Task: In the sheet Budget Analysis ToolFont size of heading  18 Font style of dataoswald 'Font size of data '9 Alignment of headline & dataAlign center.   Fill color in heading, Red Font color of dataIn the sheet   Quantum Sales log   book
Action: Mouse moved to (108, 44)
Screenshot: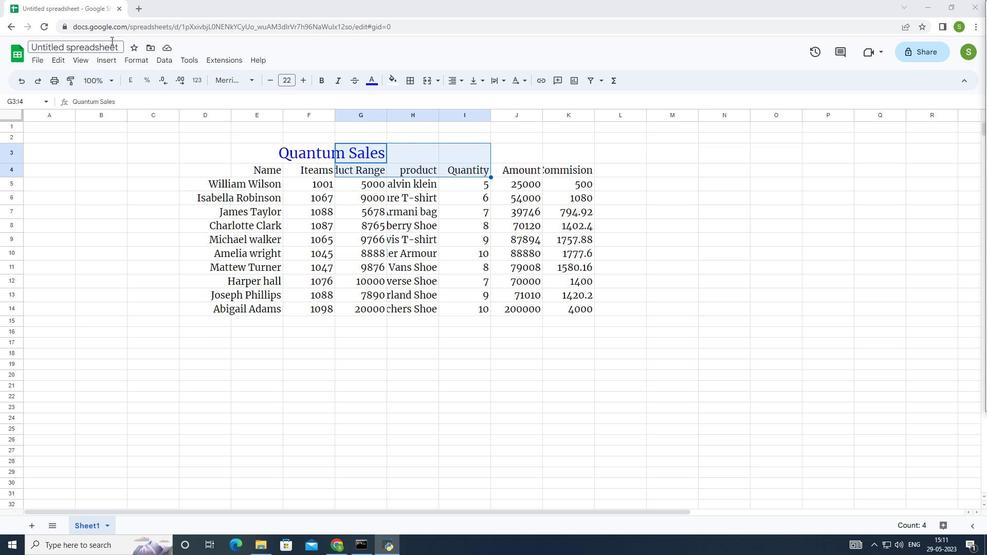
Action: Mouse pressed left at (108, 44)
Screenshot: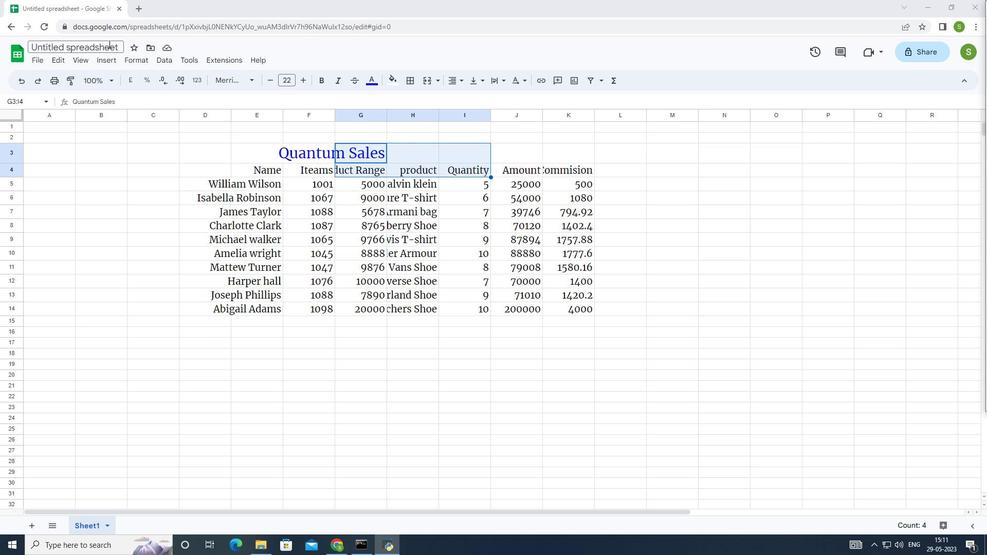 
Action: Mouse moved to (129, 49)
Screenshot: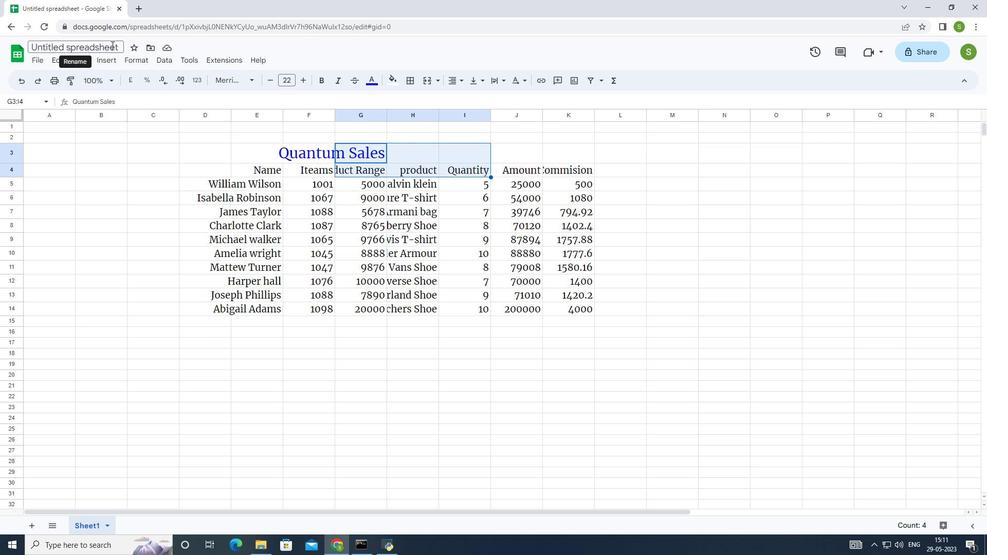 
Action: Key pressed <Key.shift>Budget<Key.space><Key.shift>SA<Key.backspace><Key.backspace><Key.shift>Analysis<Key.enter>
Screenshot: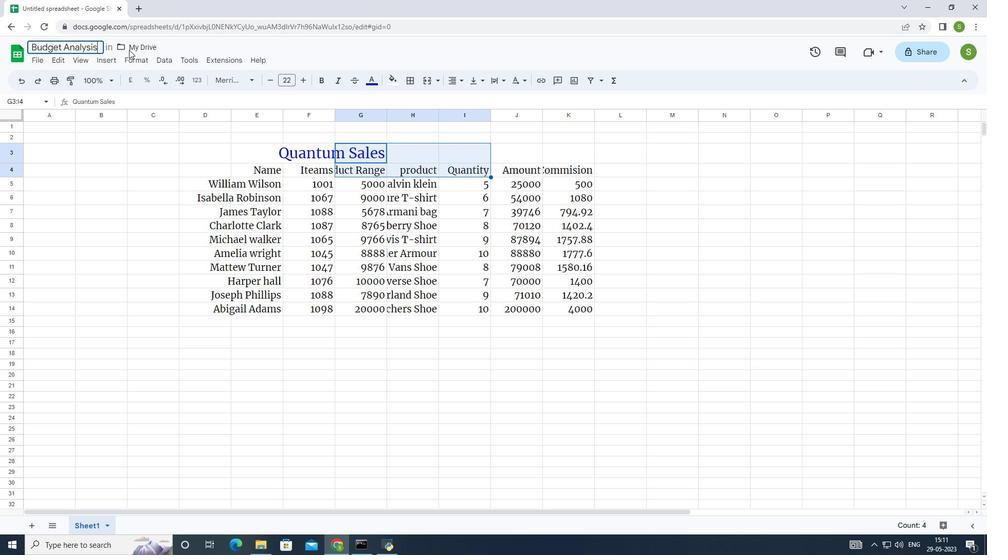 
Action: Mouse moved to (318, 149)
Screenshot: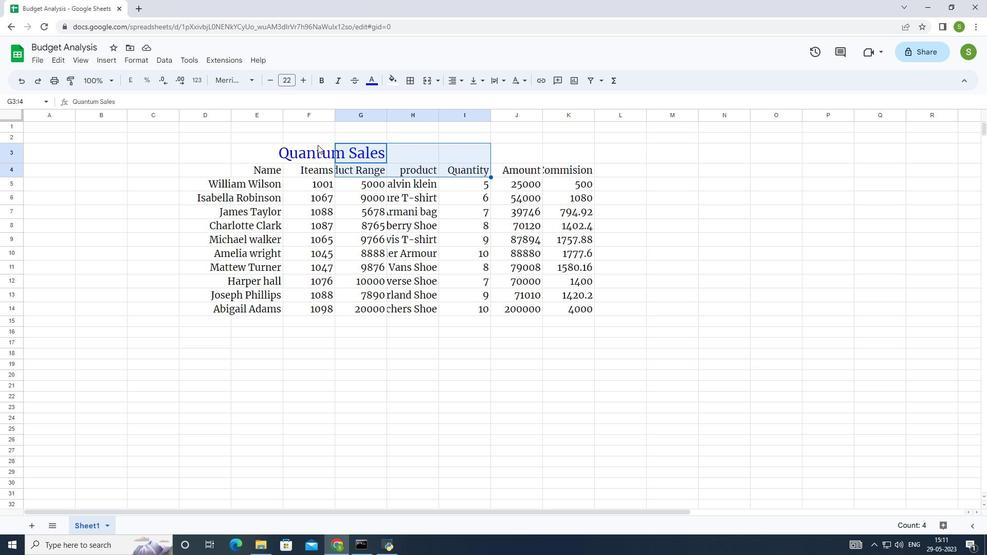 
Action: Mouse pressed left at (318, 149)
Screenshot: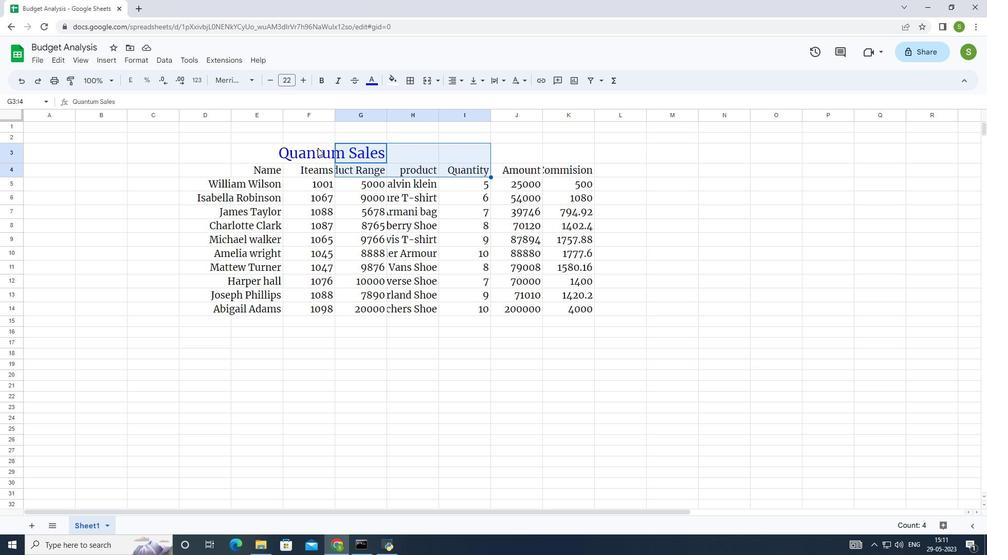 
Action: Mouse moved to (324, 150)
Screenshot: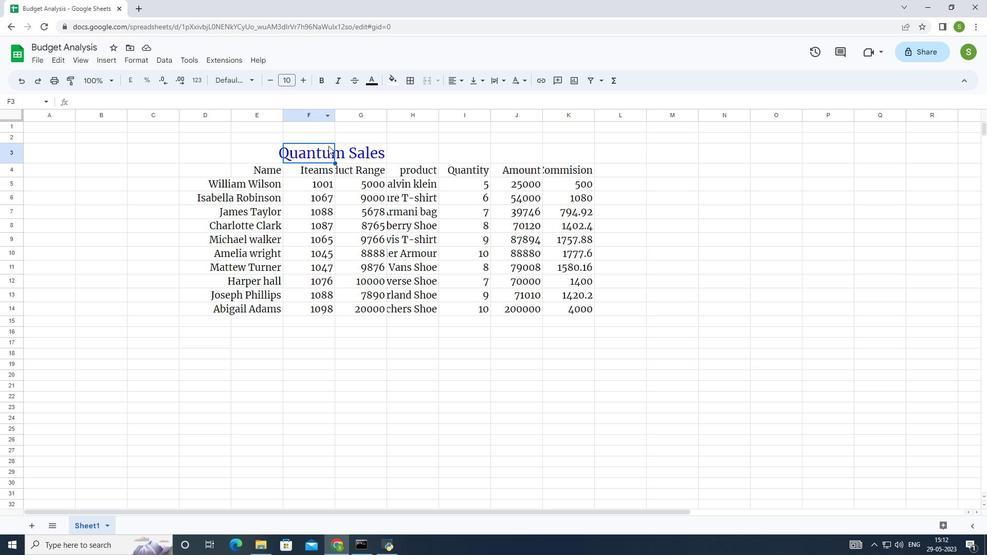 
Action: Mouse pressed left at (324, 150)
Screenshot: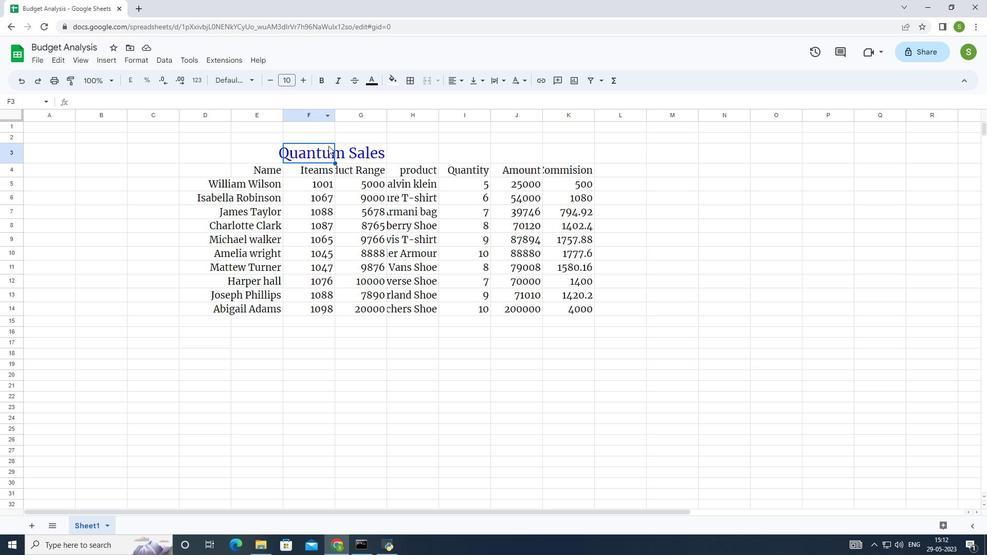 
Action: Mouse moved to (283, 144)
Screenshot: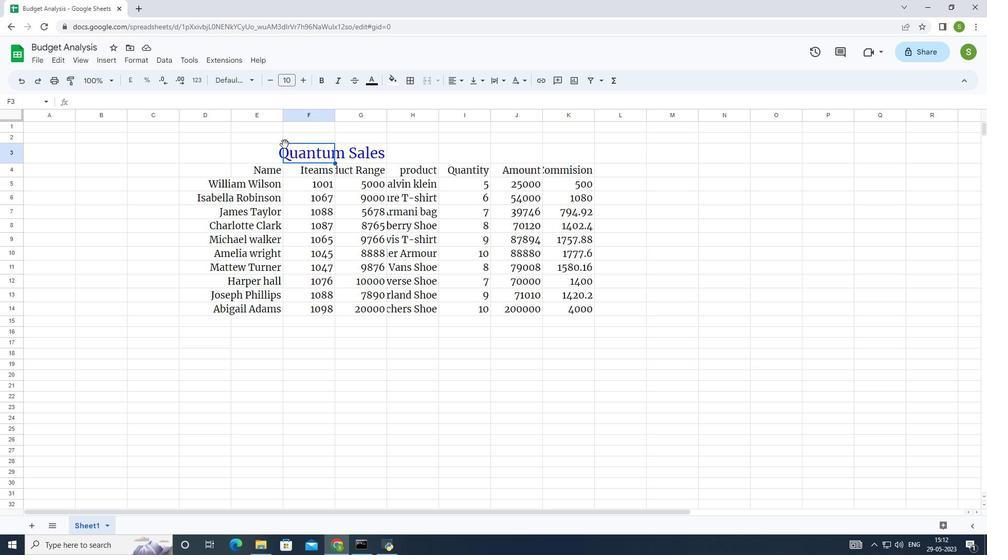 
Action: Mouse pressed left at (283, 144)
Screenshot: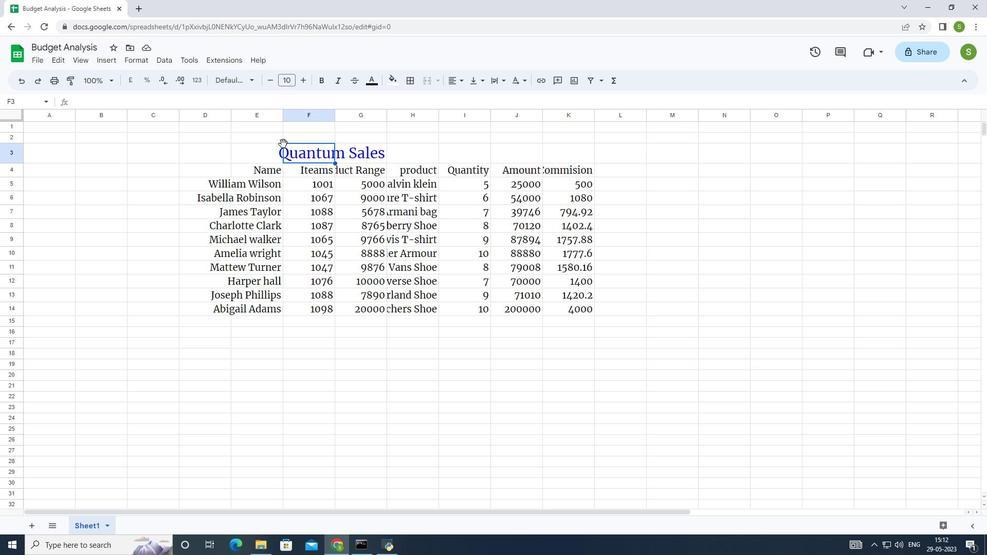 
Action: Mouse moved to (340, 136)
Screenshot: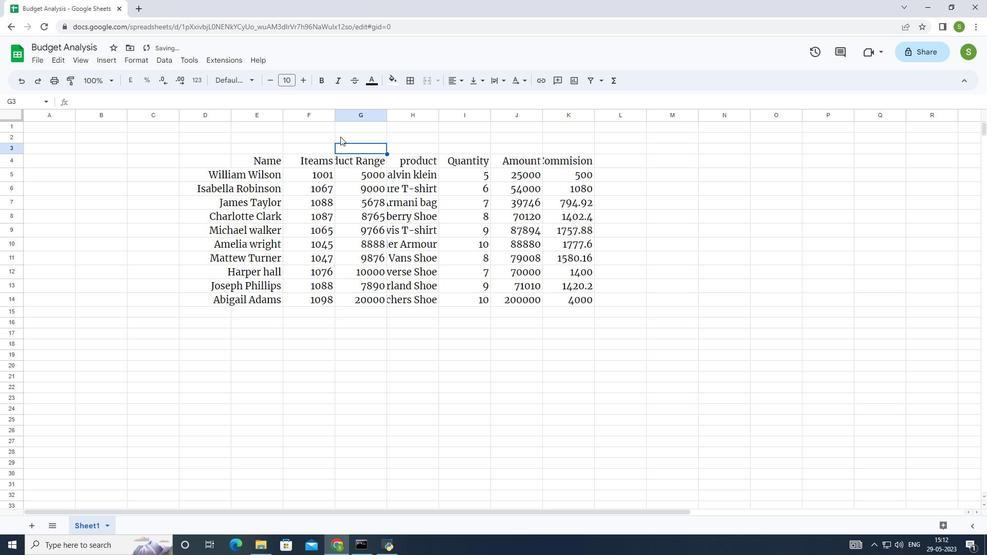 
Action: Key pressed ctrl+Z
Screenshot: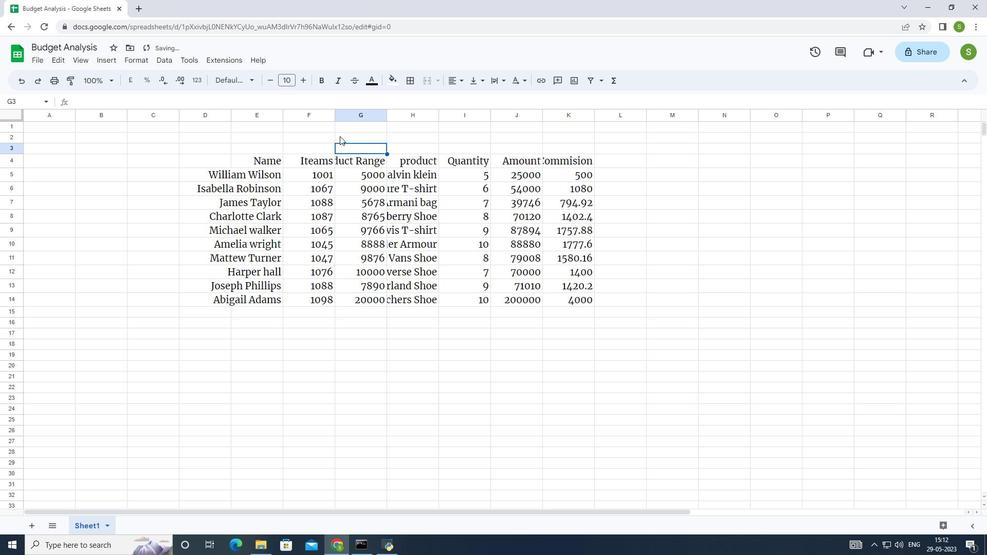 
Action: Mouse moved to (252, 149)
Screenshot: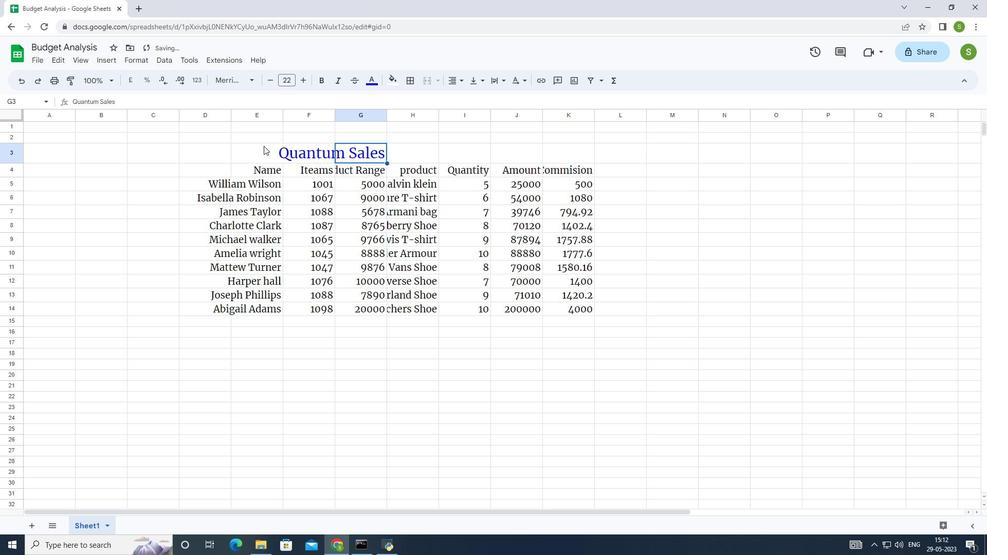 
Action: Mouse pressed left at (252, 149)
Screenshot: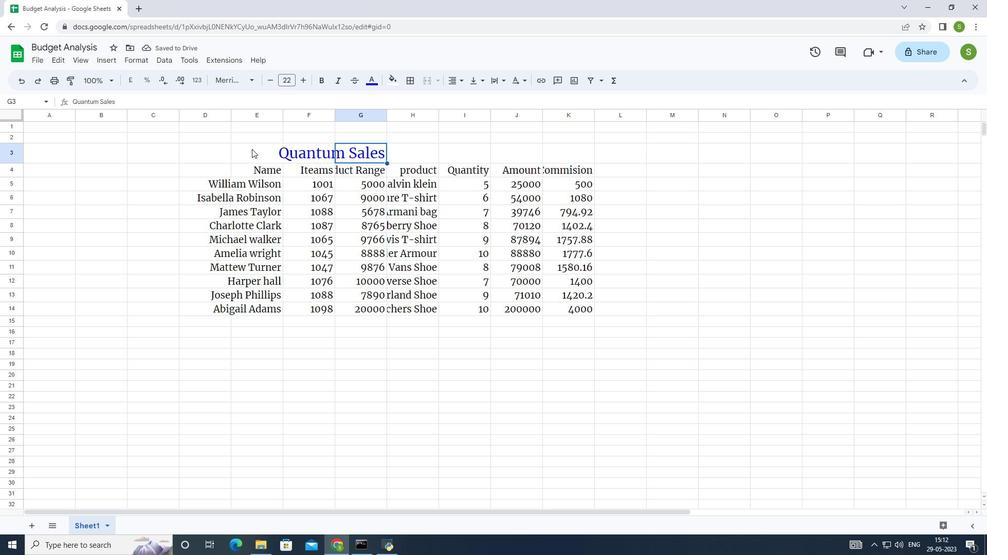 
Action: Mouse moved to (391, 77)
Screenshot: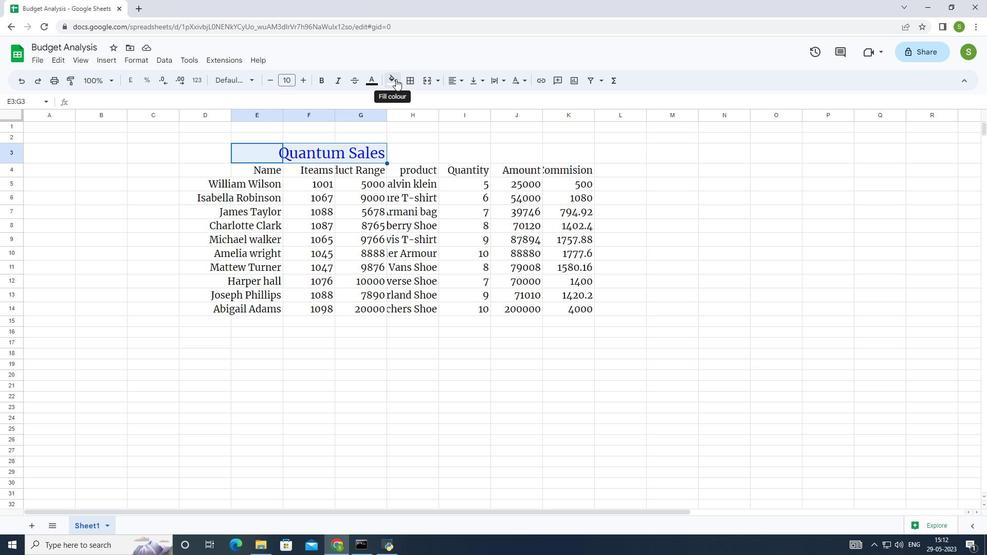
Action: Mouse pressed left at (391, 77)
Screenshot: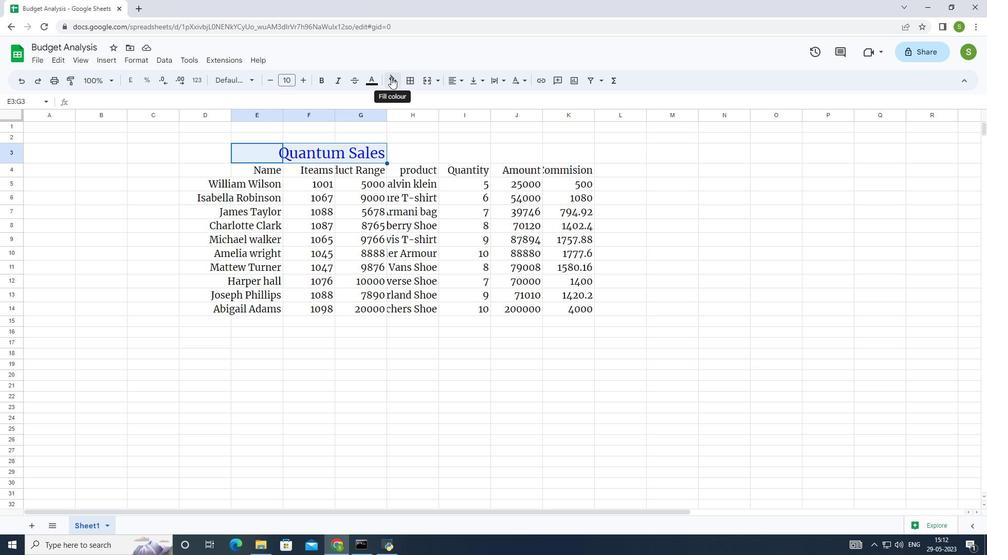 
Action: Mouse moved to (404, 127)
Screenshot: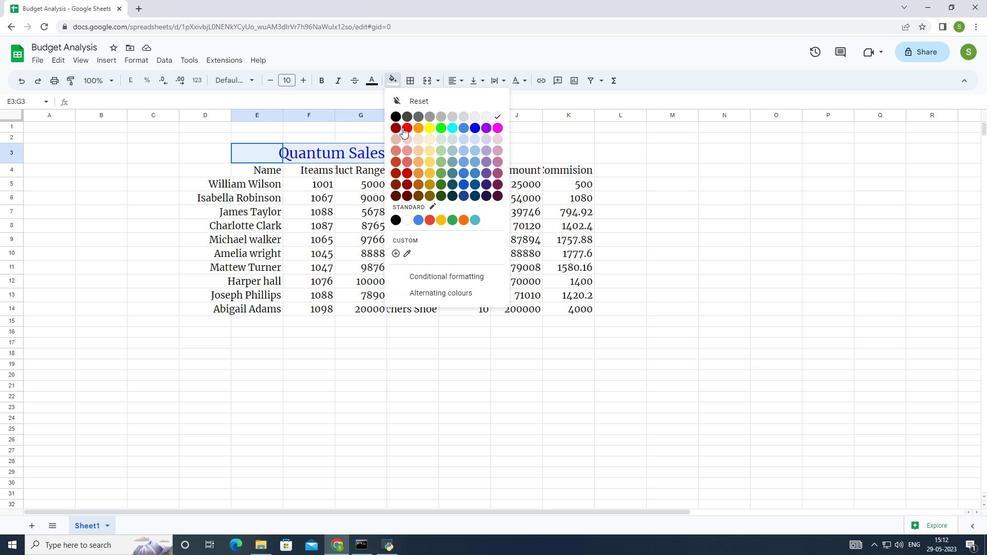 
Action: Mouse pressed left at (404, 127)
Screenshot: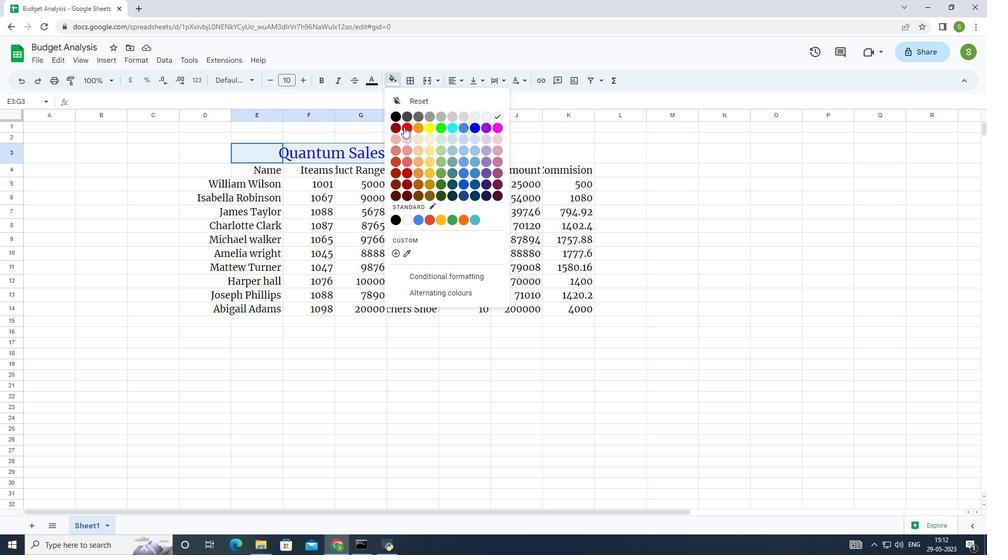 
Action: Mouse moved to (197, 170)
Screenshot: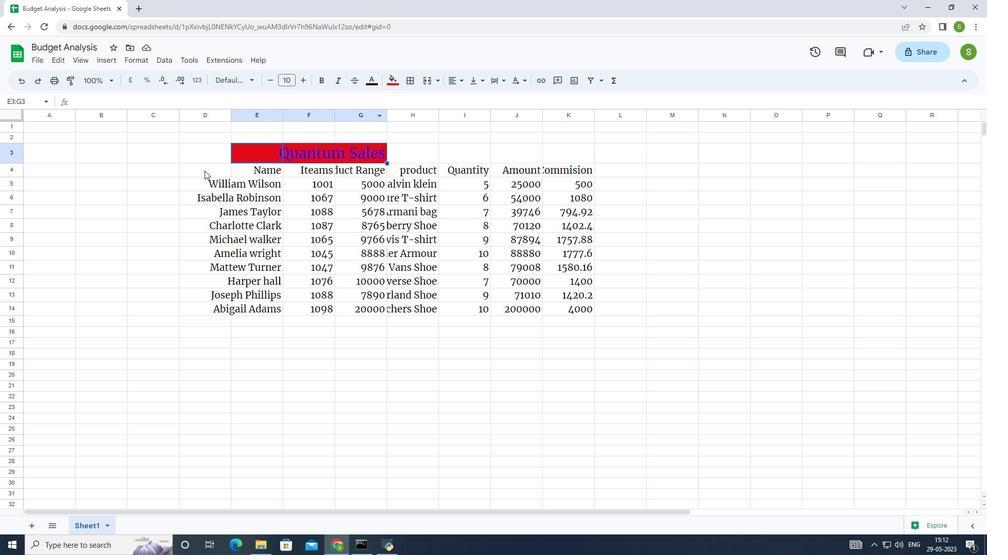 
Action: Mouse pressed left at (197, 170)
Screenshot: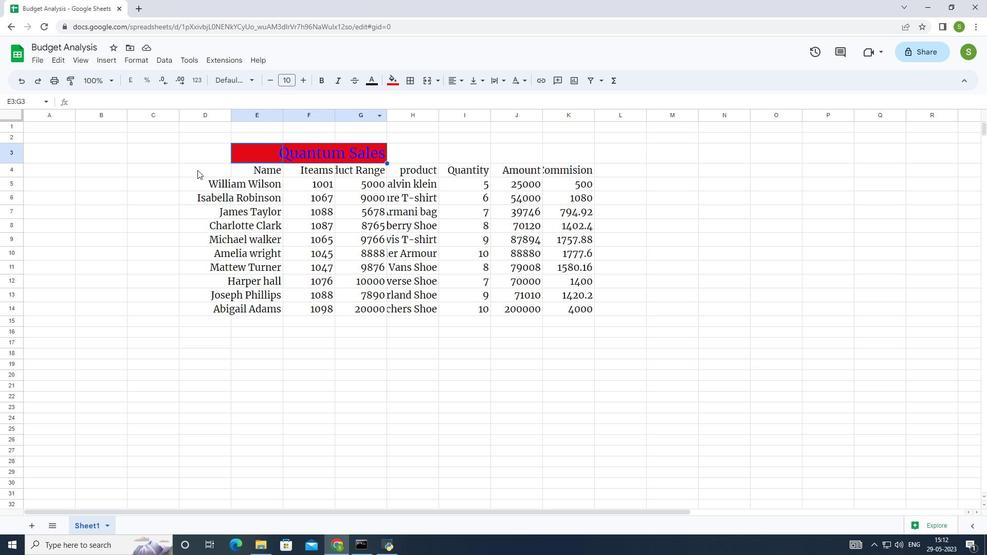
Action: Mouse moved to (372, 79)
Screenshot: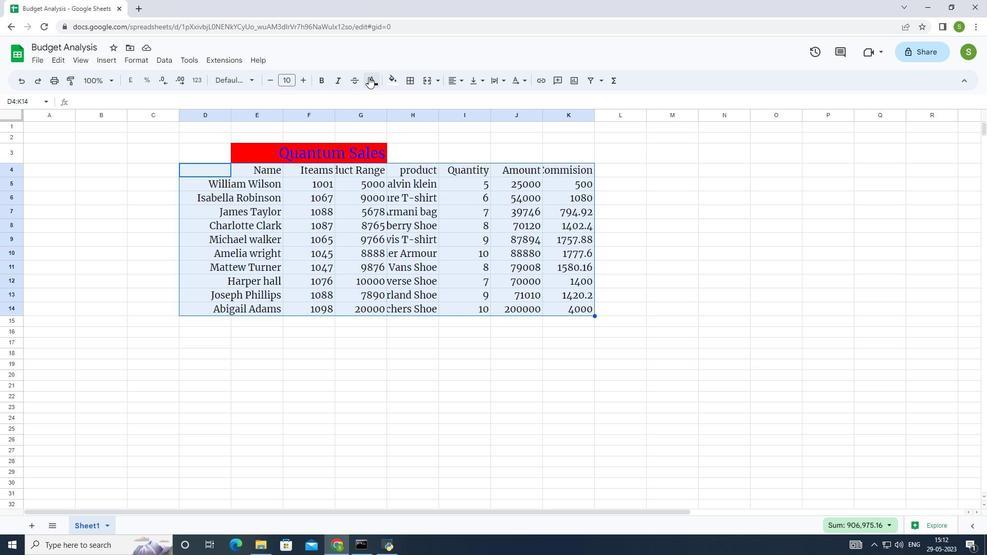 
Action: Mouse pressed left at (372, 79)
Screenshot: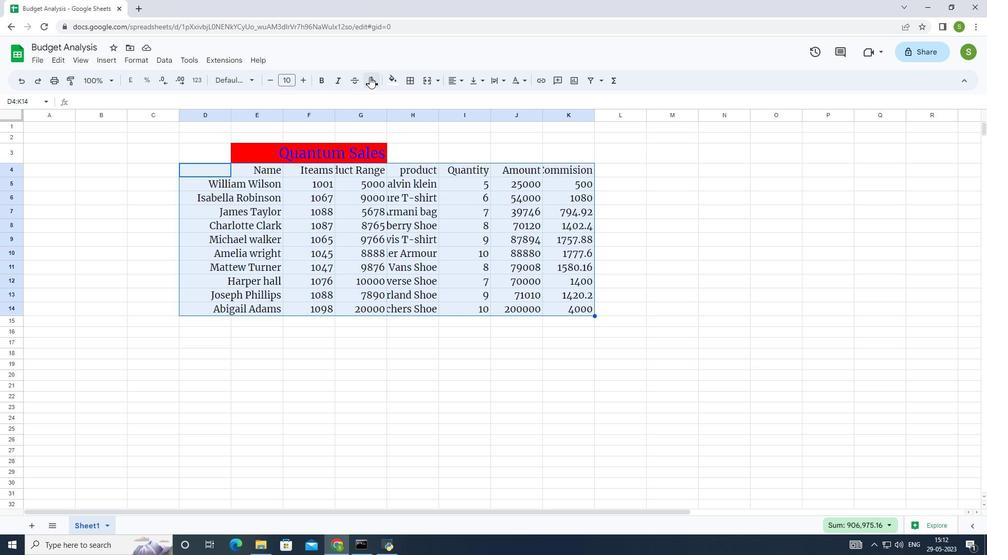 
Action: Mouse moved to (383, 126)
Screenshot: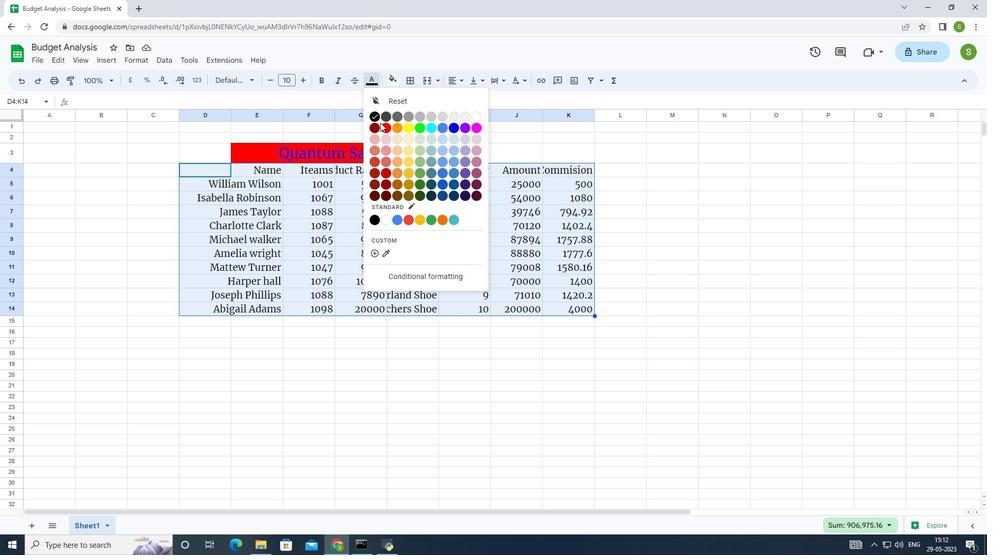 
Action: Mouse pressed left at (383, 126)
Screenshot: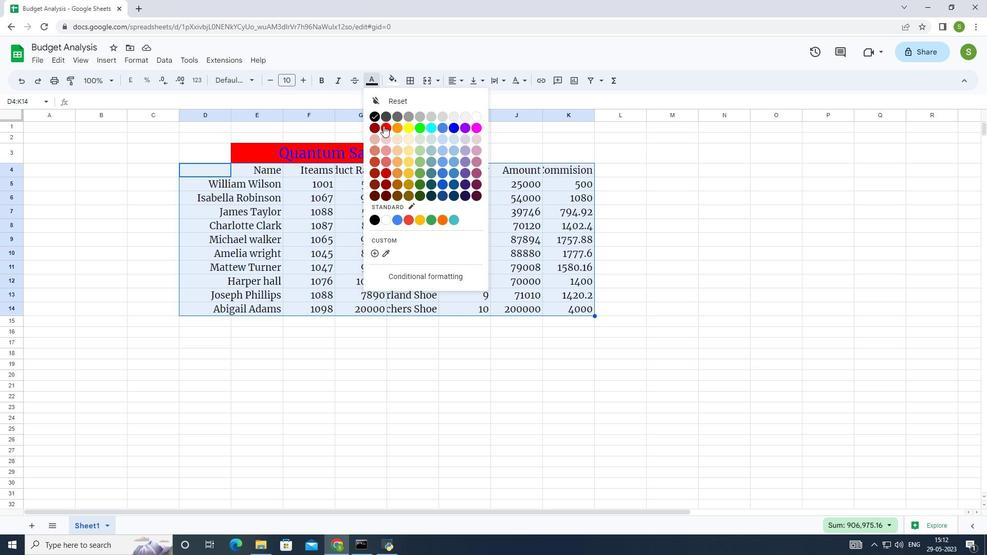 
Action: Mouse moved to (633, 233)
Screenshot: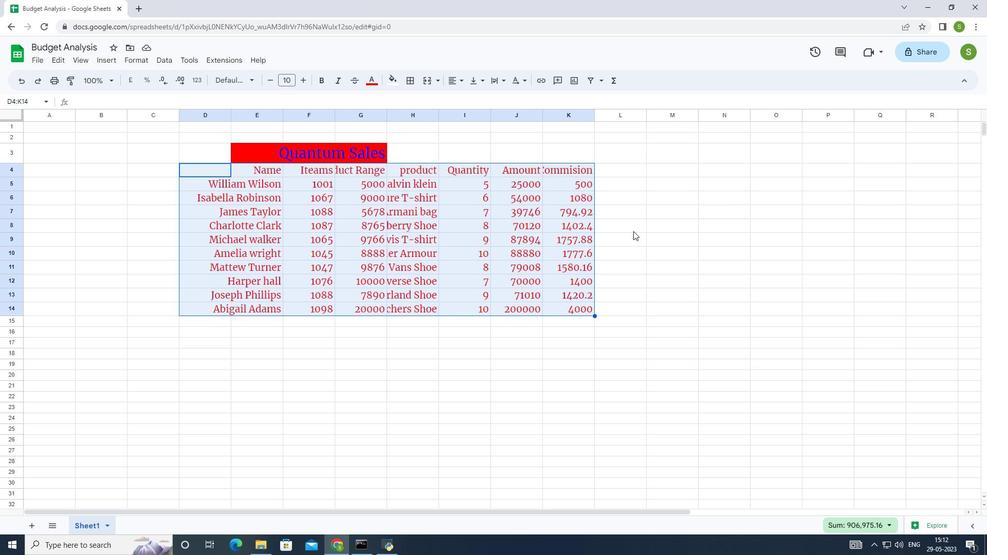 
Action: Mouse pressed left at (633, 233)
Screenshot: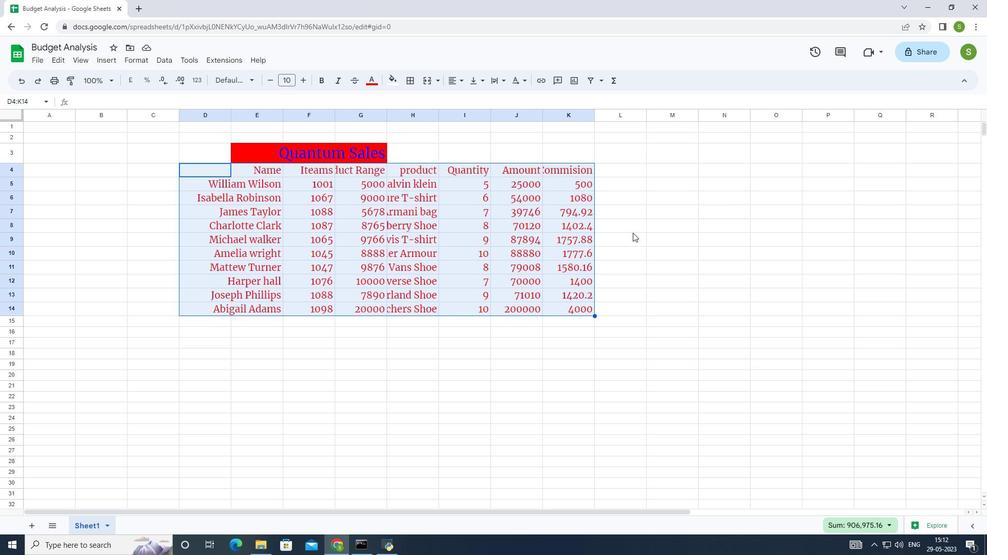
Action: Mouse moved to (495, 265)
Screenshot: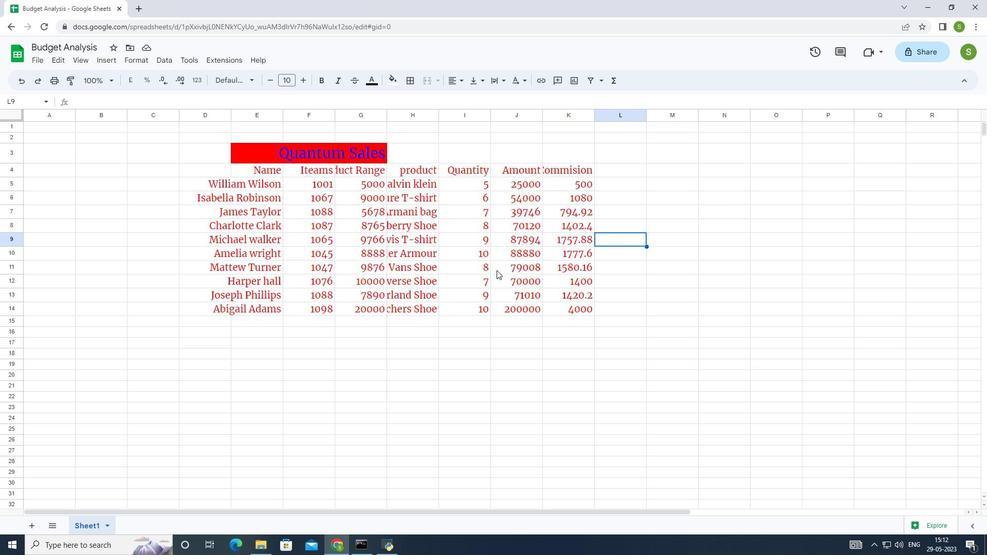 
Action: Key pressed ctrl+S
Screenshot: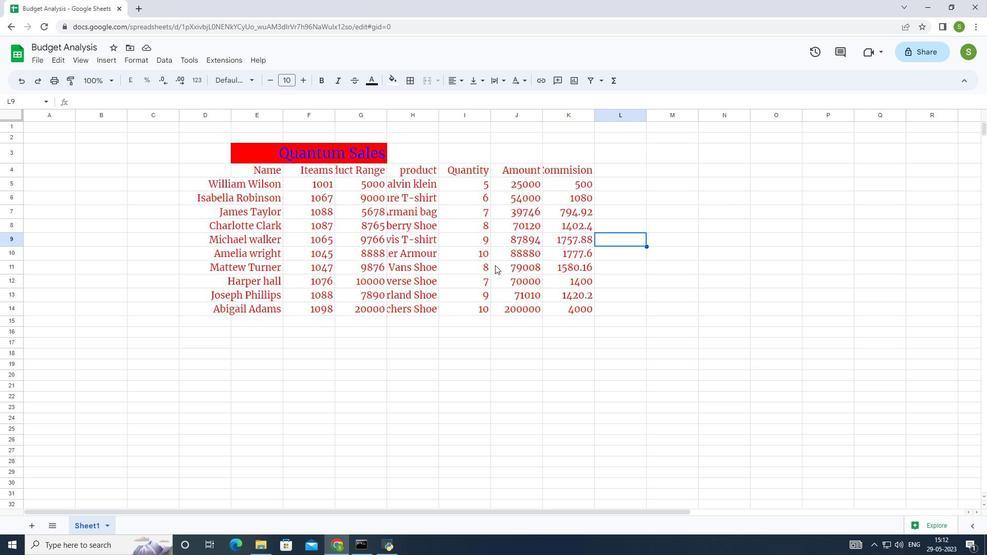 
Action: Mouse moved to (482, 255)
Screenshot: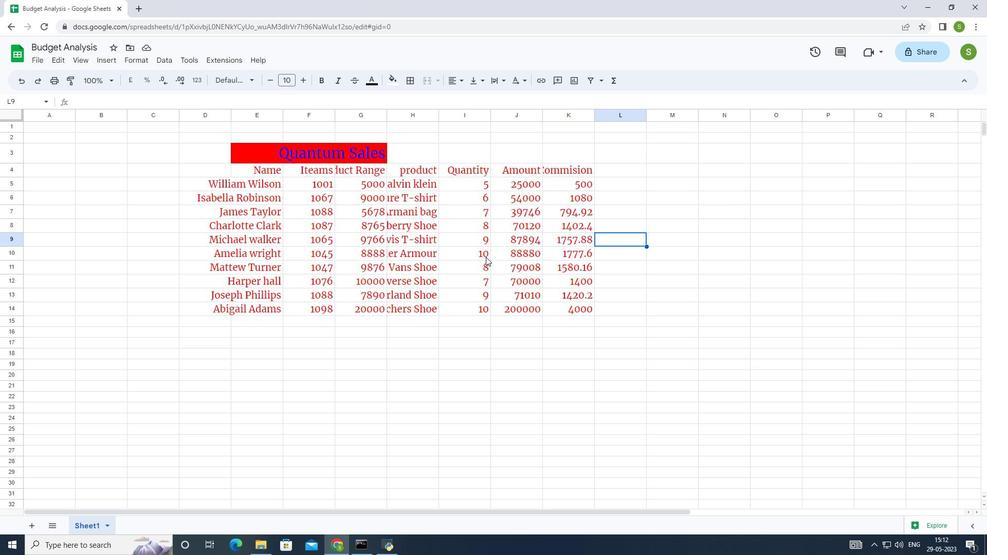 
Action: Key pressed <'\x13'>
Screenshot: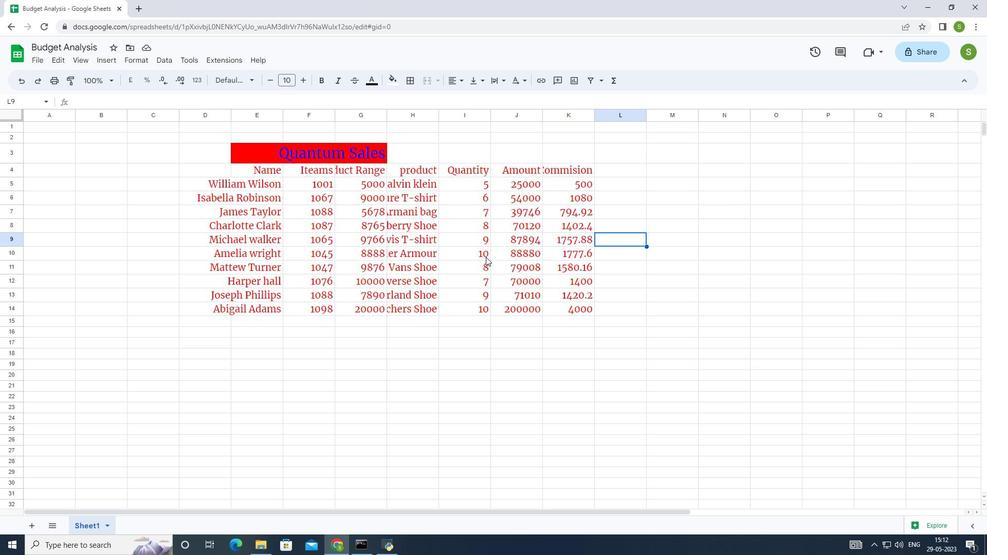 
Action: Mouse moved to (480, 252)
Screenshot: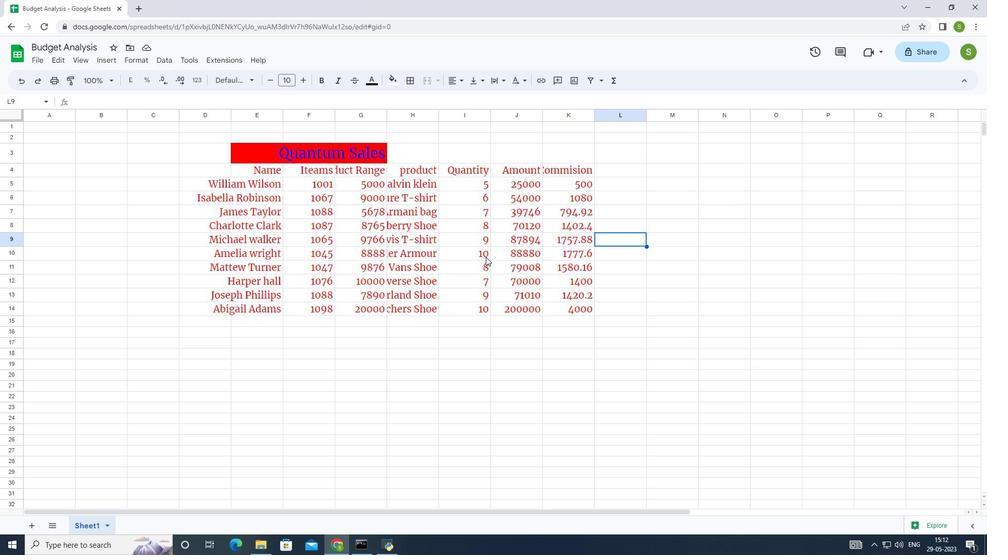 
Action: Key pressed <'\x13'>
Screenshot: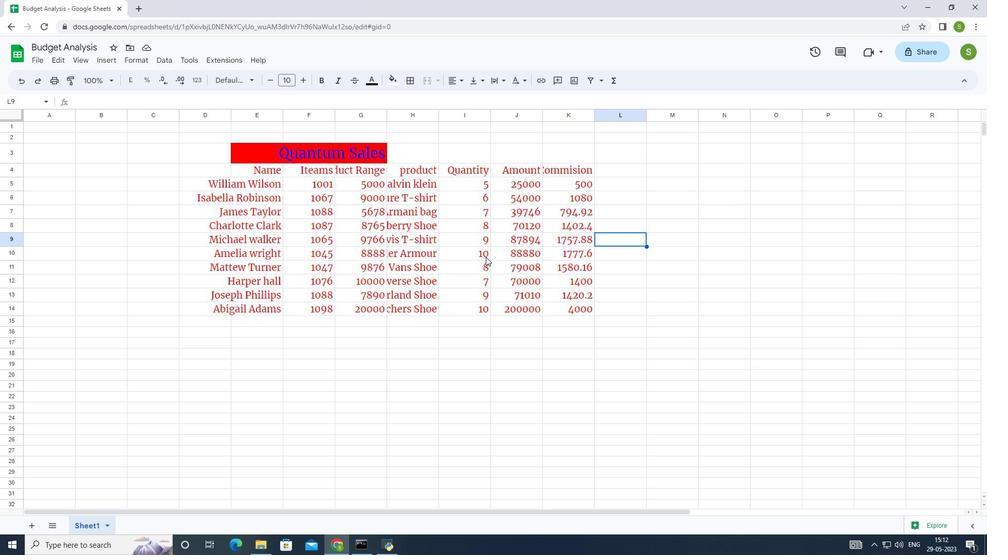 
Action: Mouse moved to (481, 234)
Screenshot: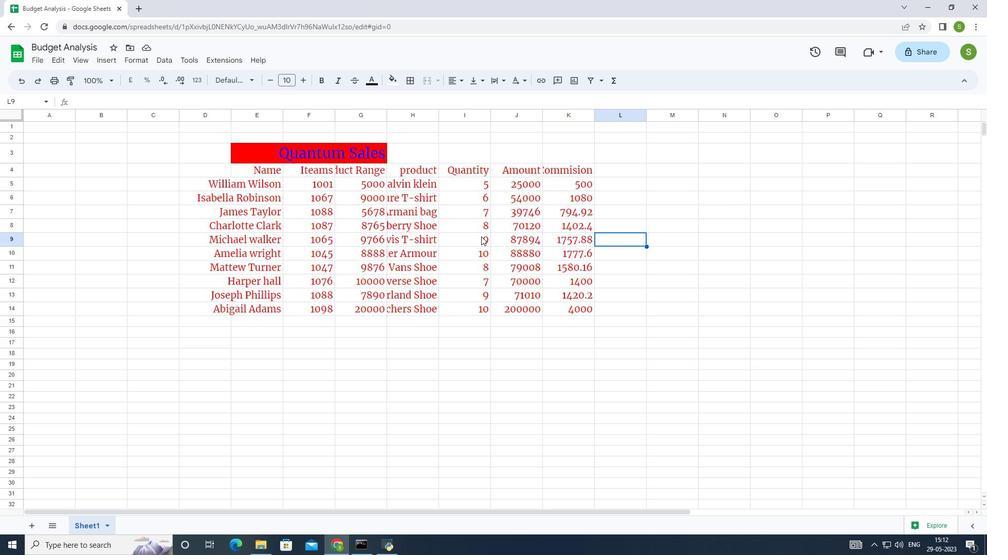 
